 Task: Open sales quote by pandadoc template from the template gallery.
Action: Mouse moved to (58, 112)
Screenshot: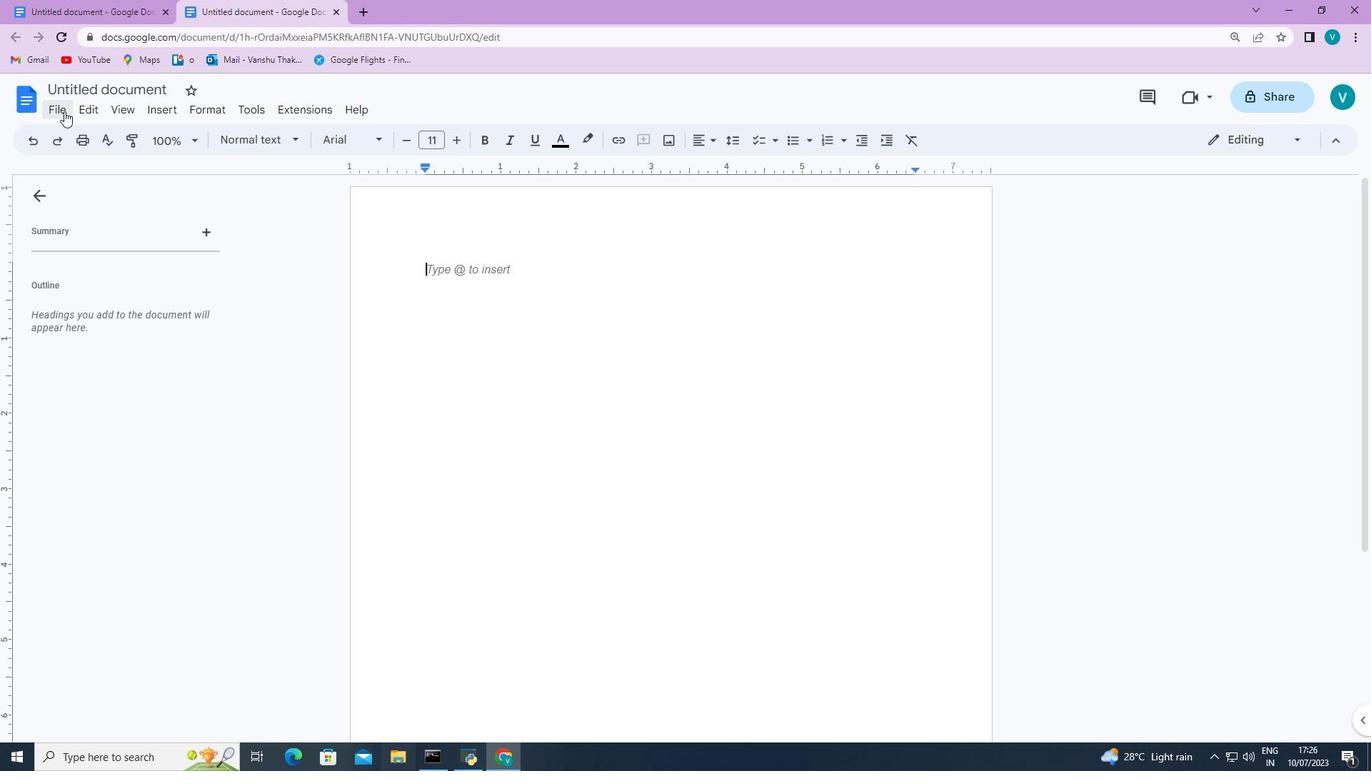 
Action: Mouse pressed left at (58, 112)
Screenshot: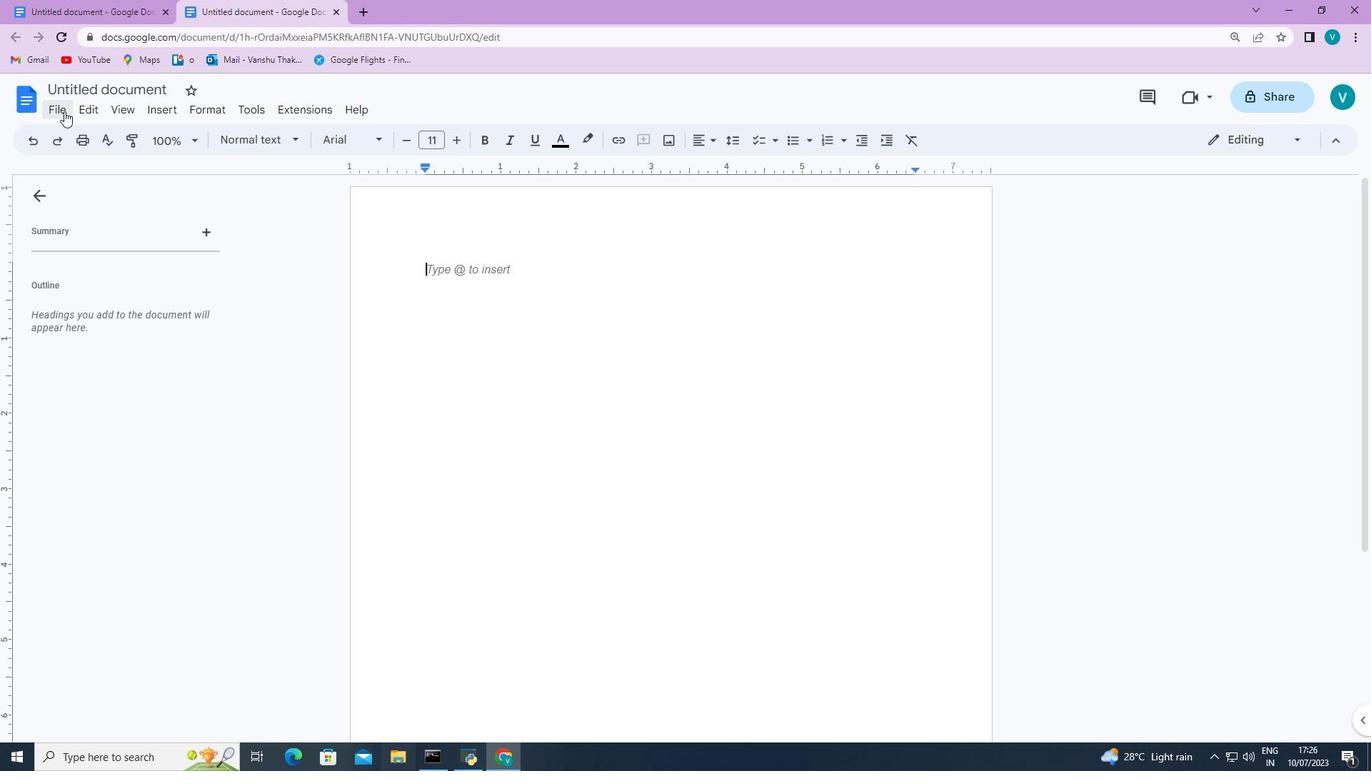 
Action: Mouse moved to (341, 162)
Screenshot: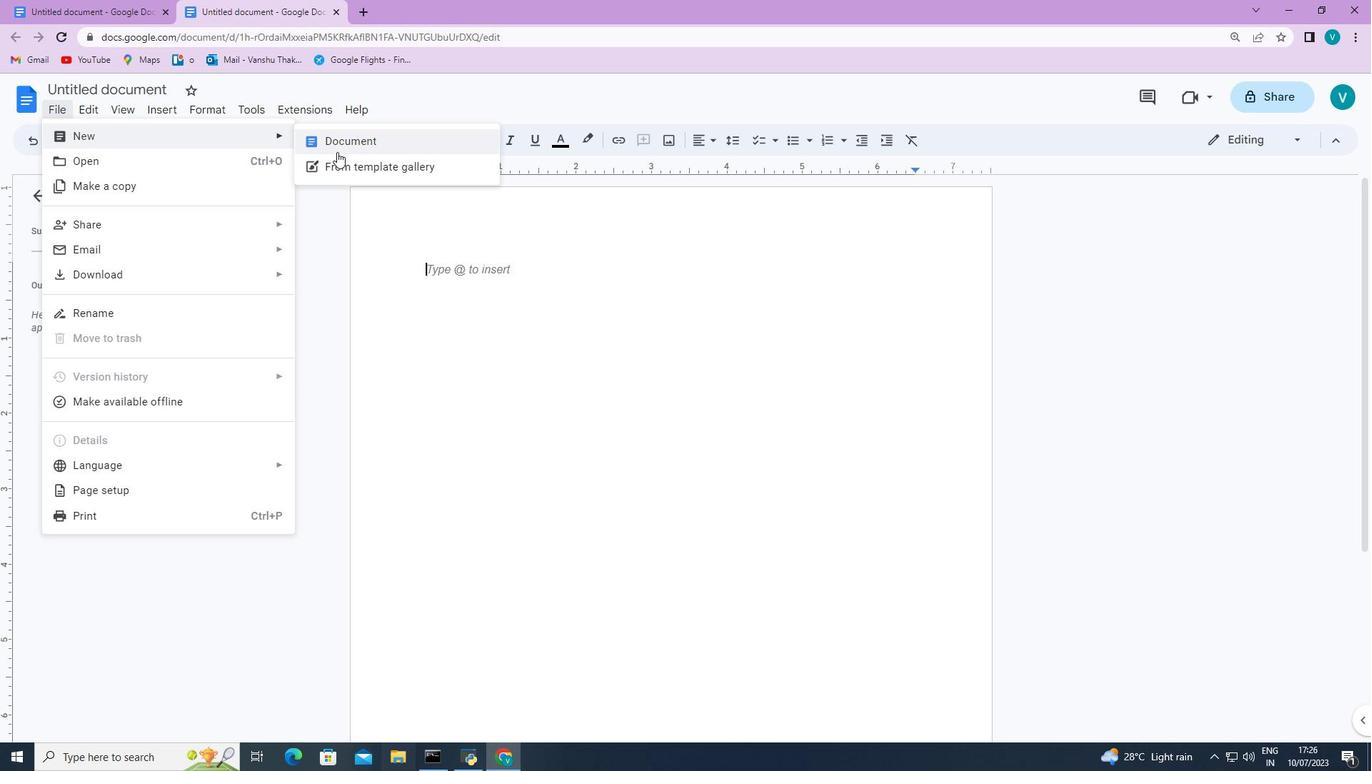 
Action: Mouse pressed left at (341, 162)
Screenshot: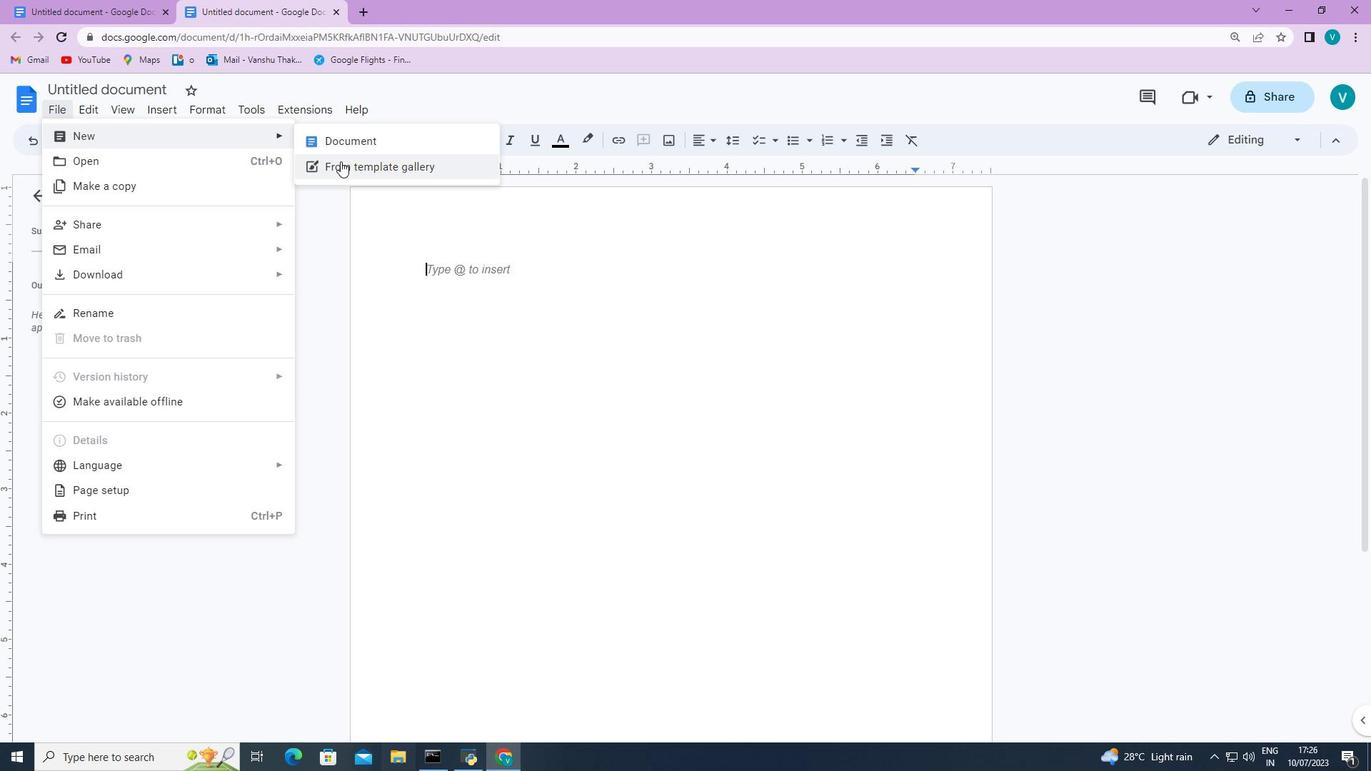
Action: Mouse moved to (535, 355)
Screenshot: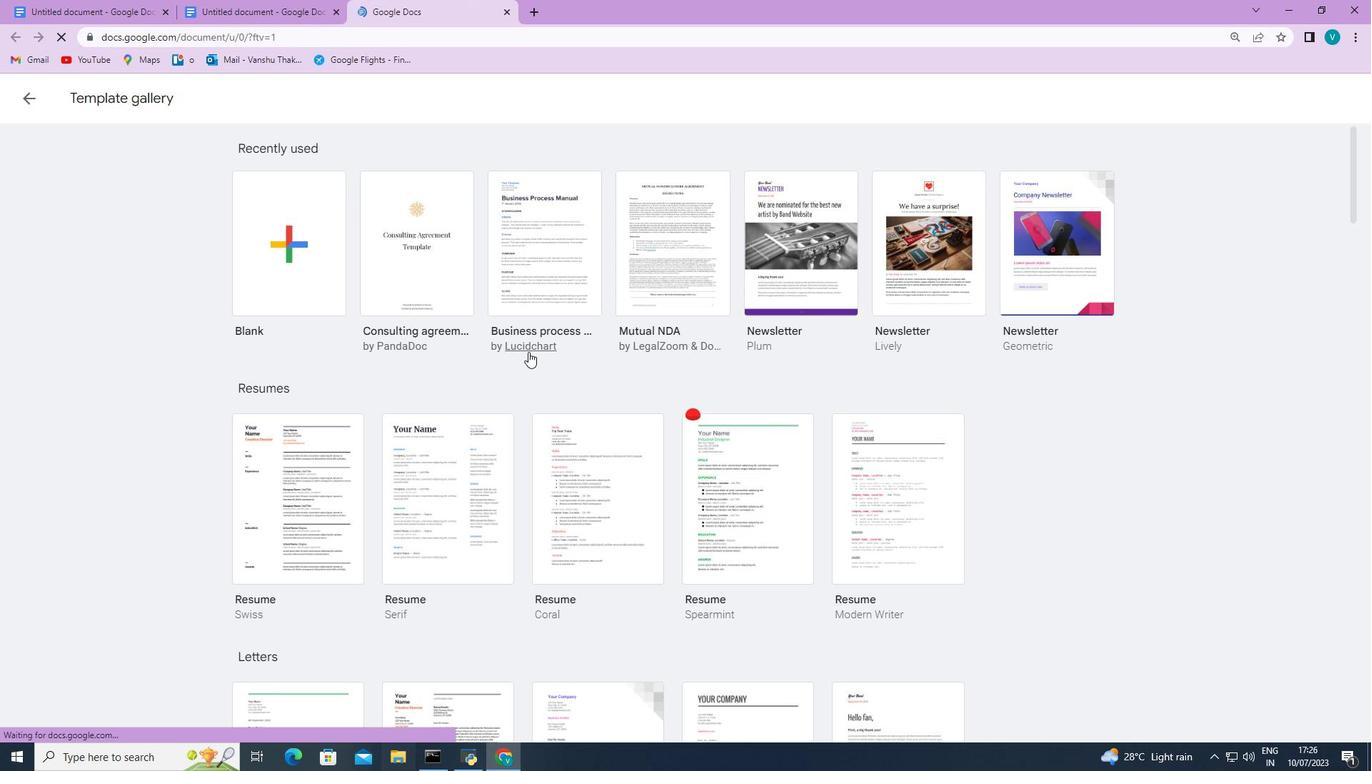 
Action: Mouse scrolled (535, 354) with delta (0, 0)
Screenshot: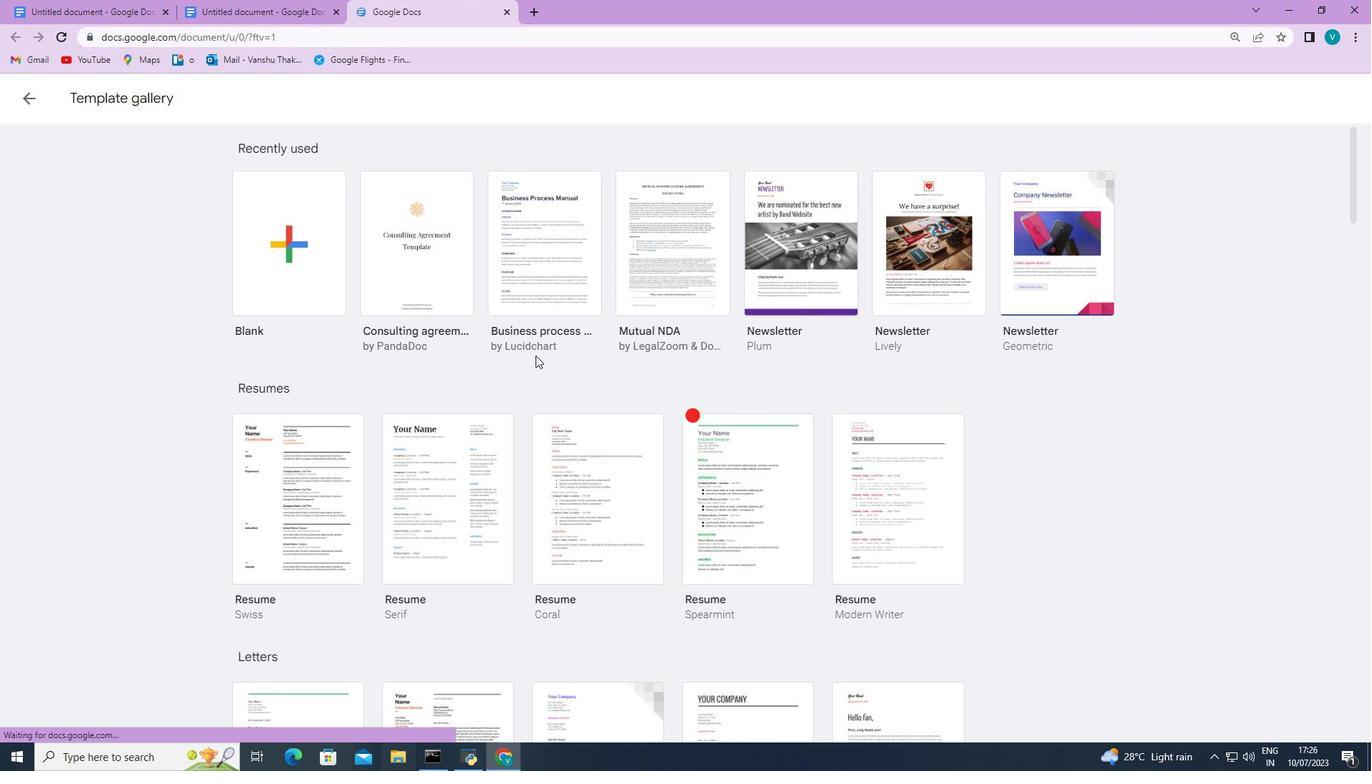 
Action: Mouse moved to (535, 355)
Screenshot: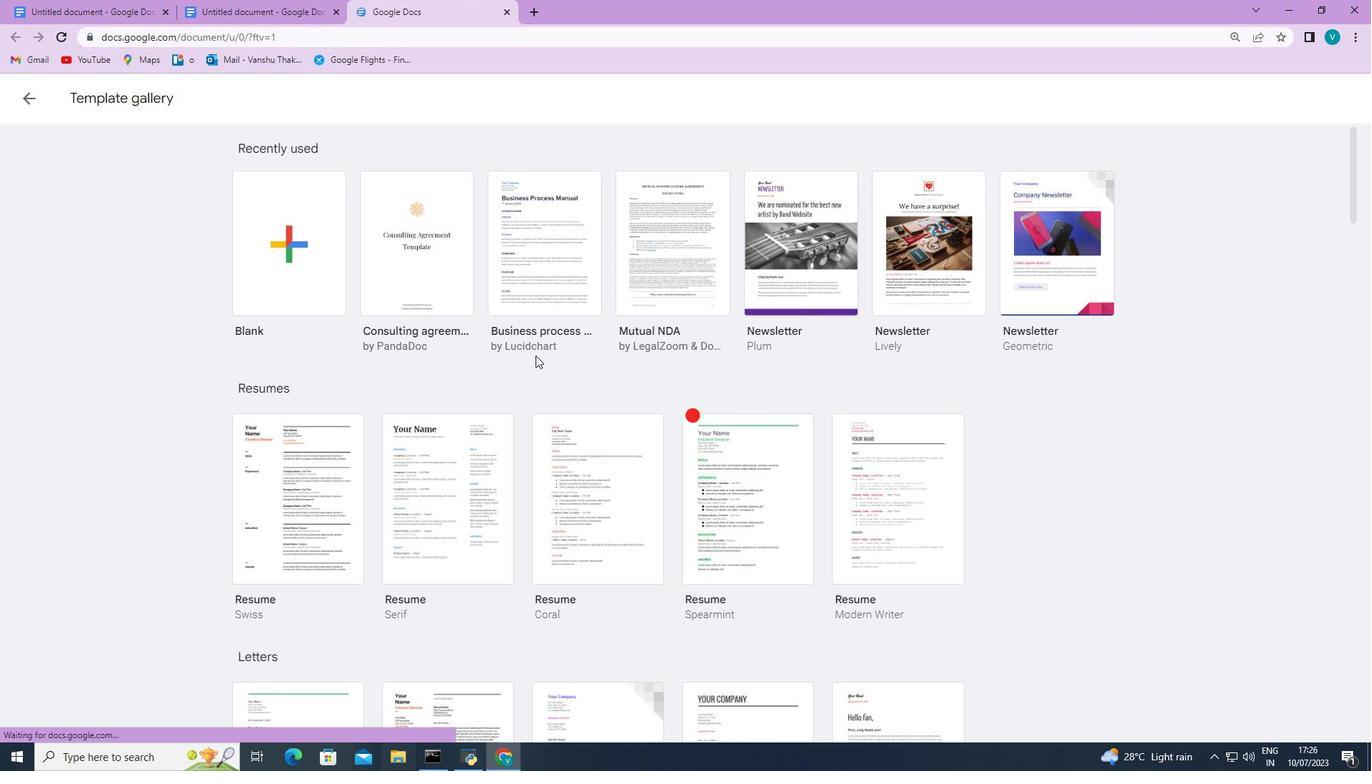 
Action: Mouse scrolled (535, 354) with delta (0, 0)
Screenshot: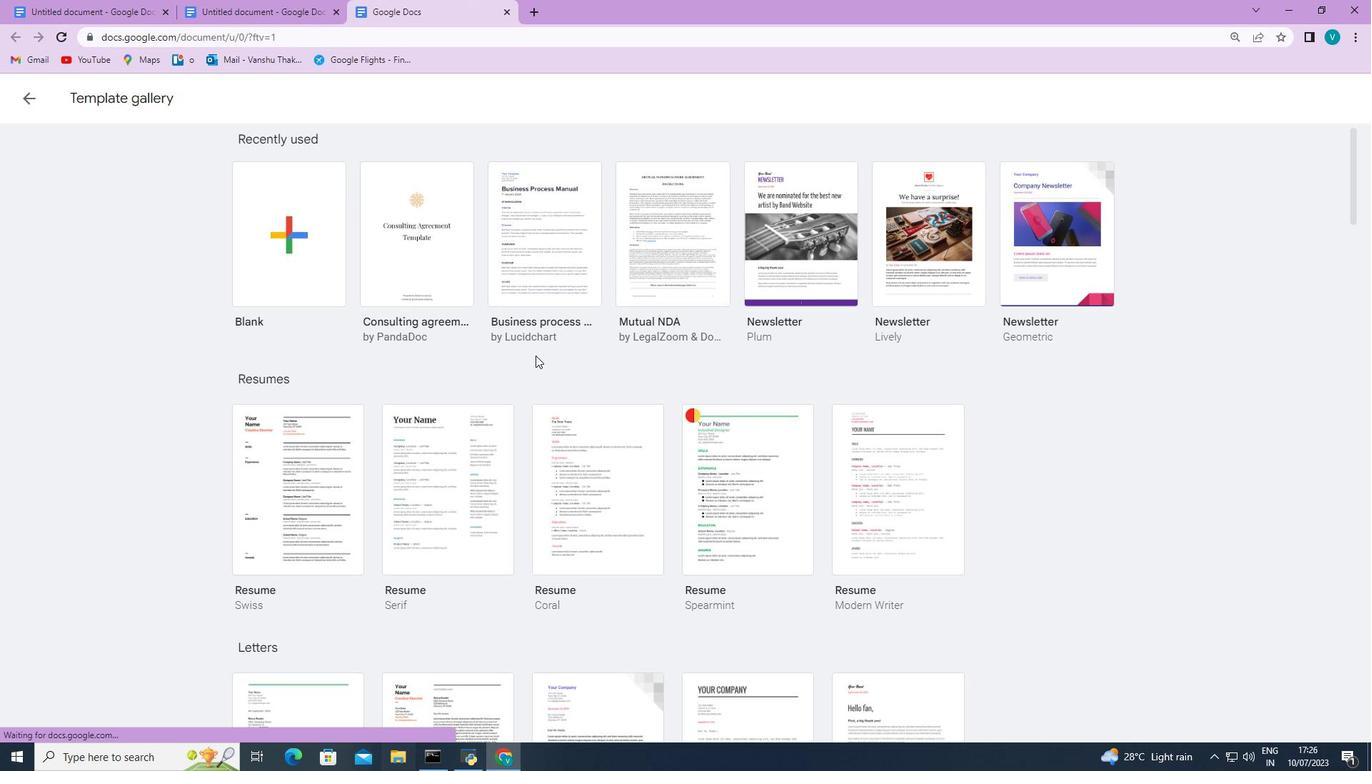 
Action: Mouse scrolled (535, 354) with delta (0, 0)
Screenshot: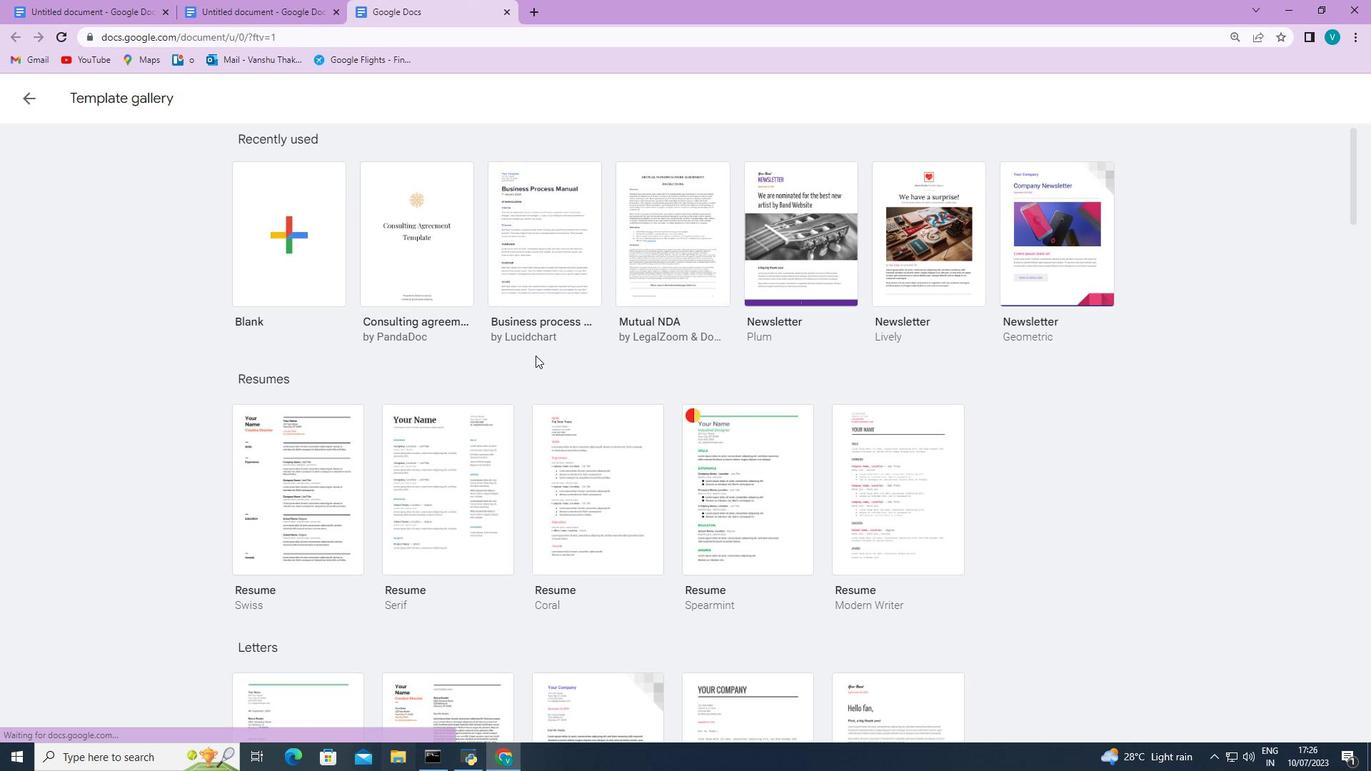 
Action: Mouse scrolled (535, 354) with delta (0, 0)
Screenshot: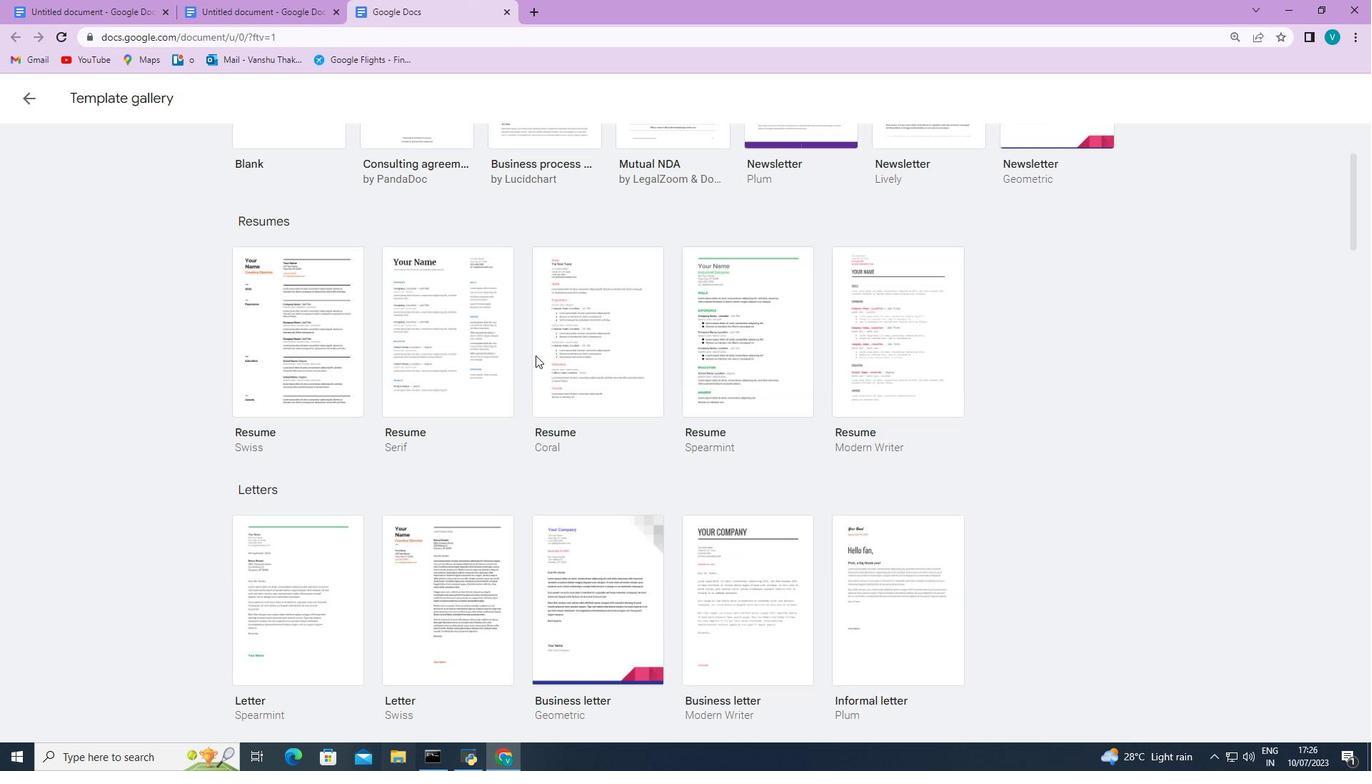 
Action: Mouse scrolled (535, 354) with delta (0, 0)
Screenshot: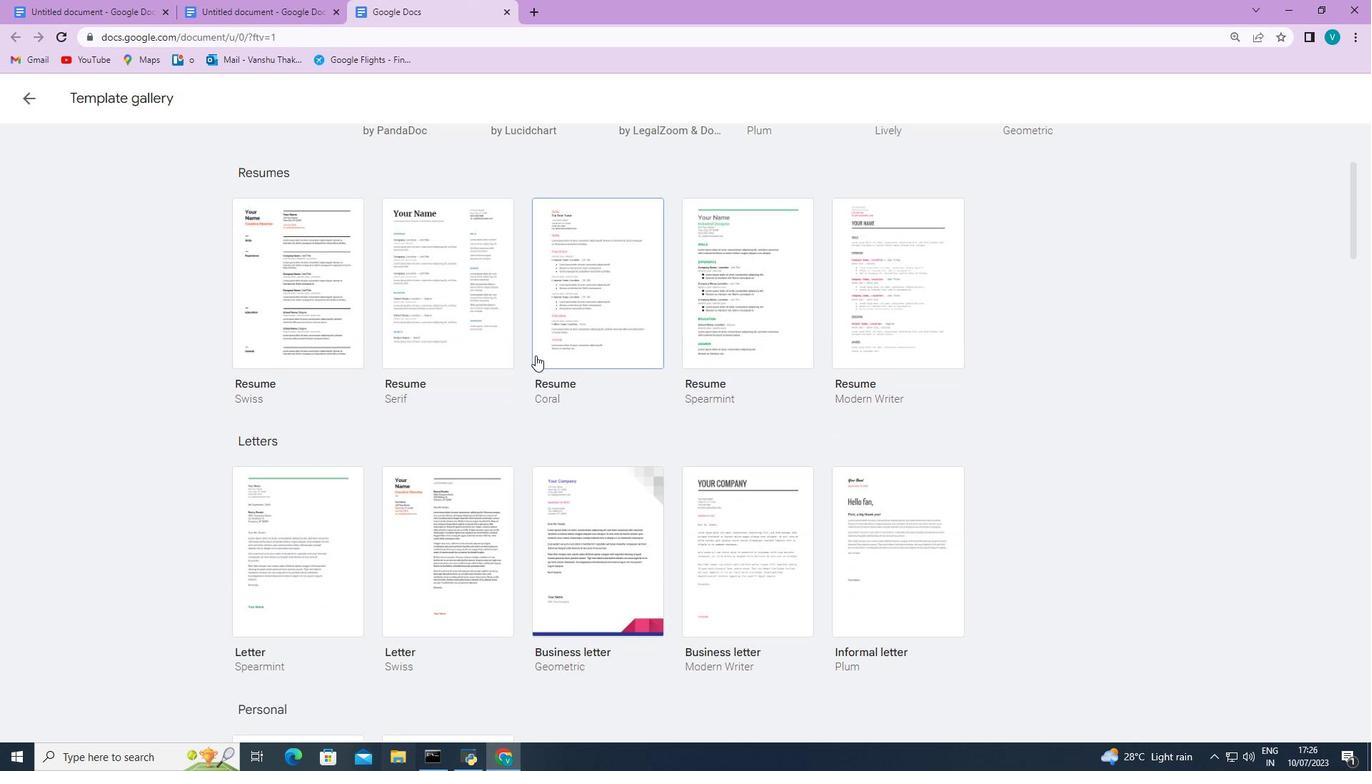 
Action: Mouse scrolled (535, 354) with delta (0, 0)
Screenshot: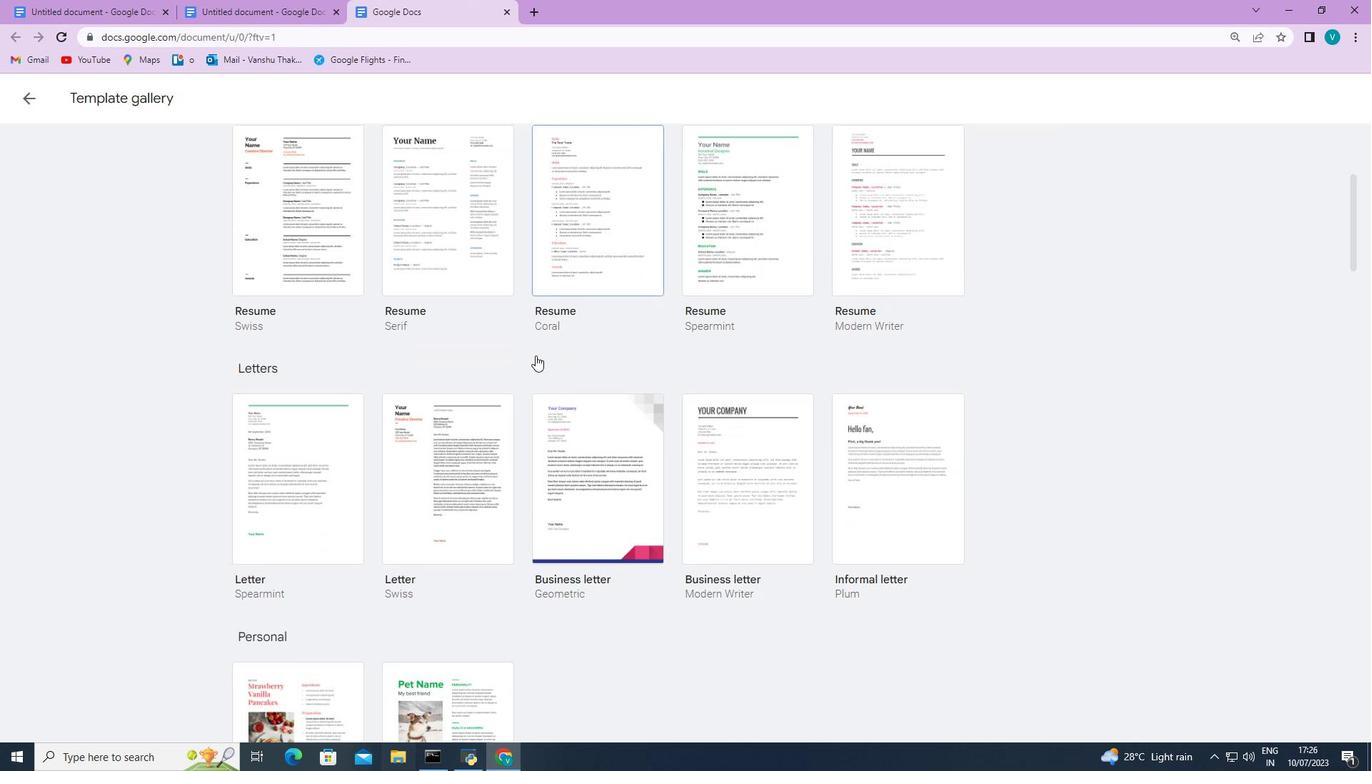 
Action: Mouse scrolled (535, 354) with delta (0, 0)
Screenshot: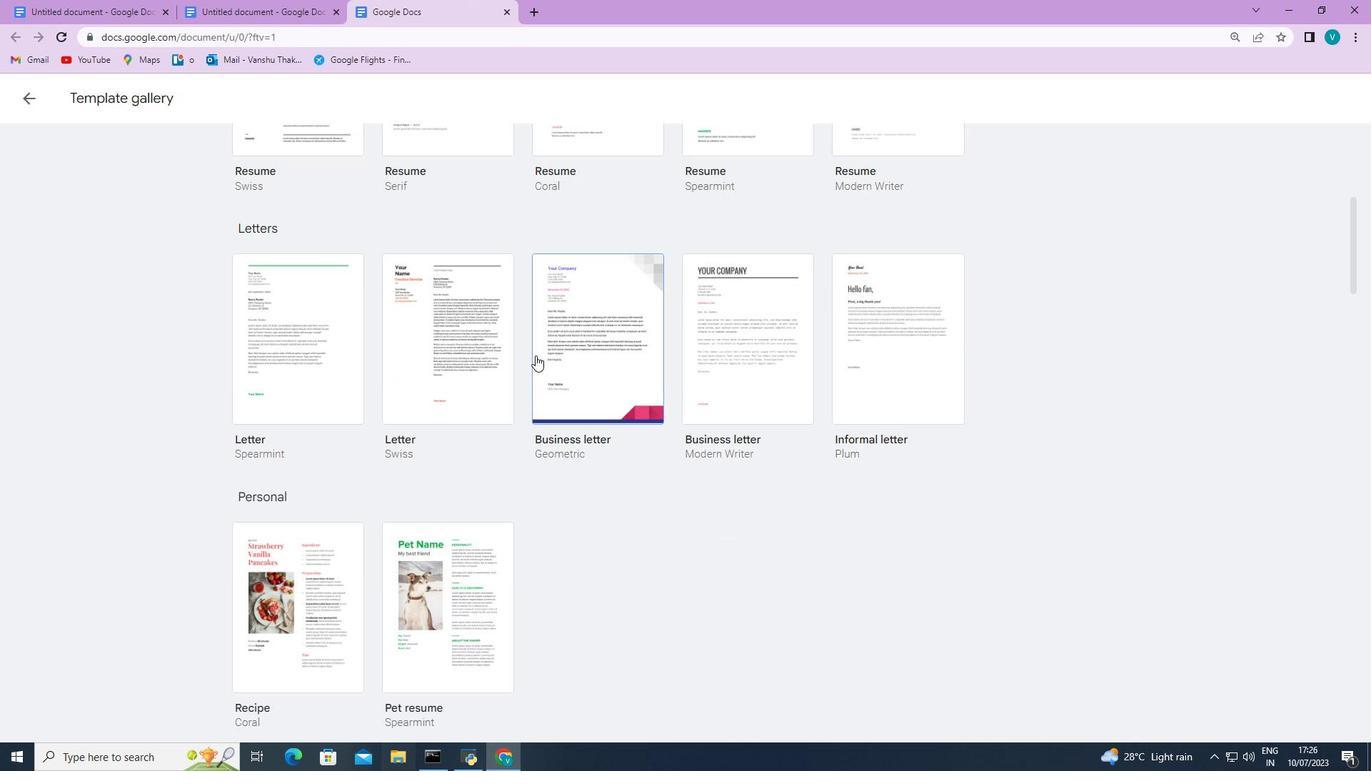 
Action: Mouse scrolled (535, 354) with delta (0, 0)
Screenshot: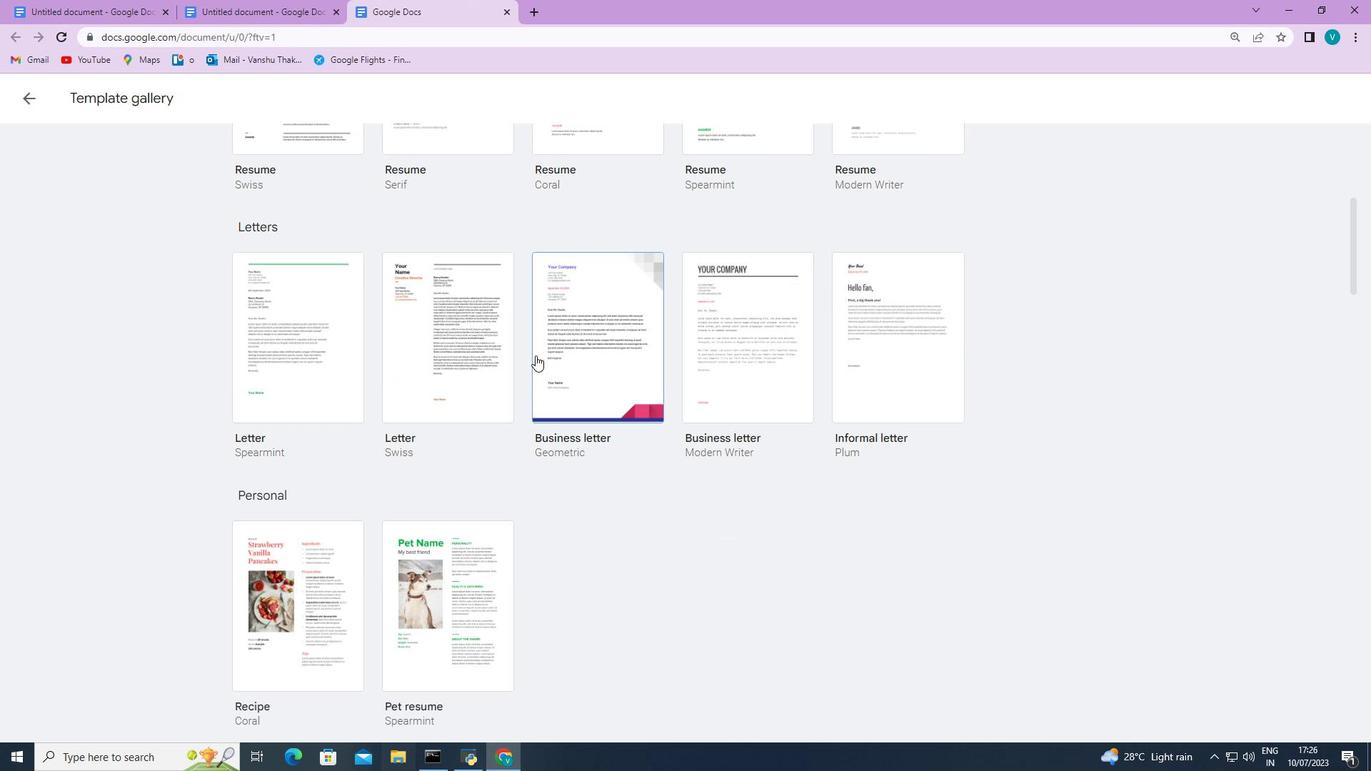
Action: Mouse scrolled (535, 354) with delta (0, 0)
Screenshot: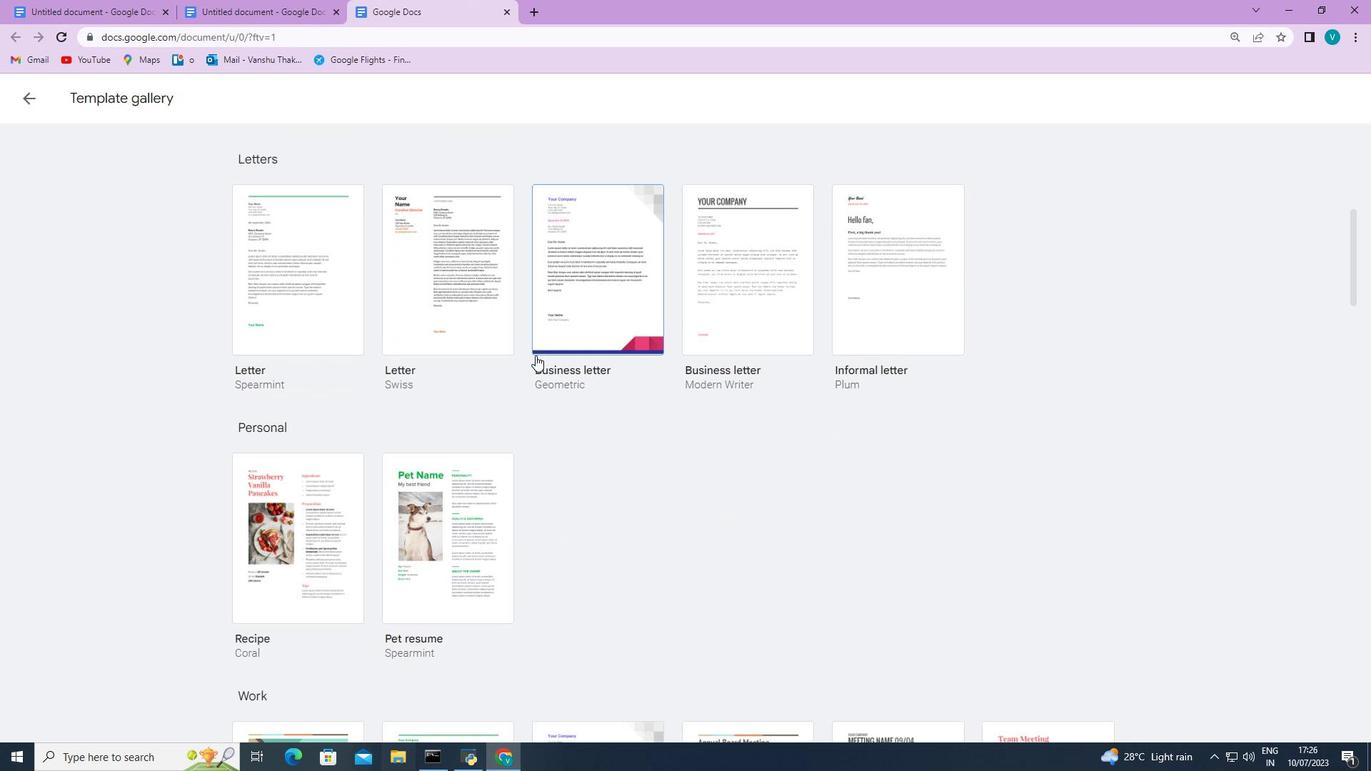 
Action: Mouse scrolled (535, 354) with delta (0, 0)
Screenshot: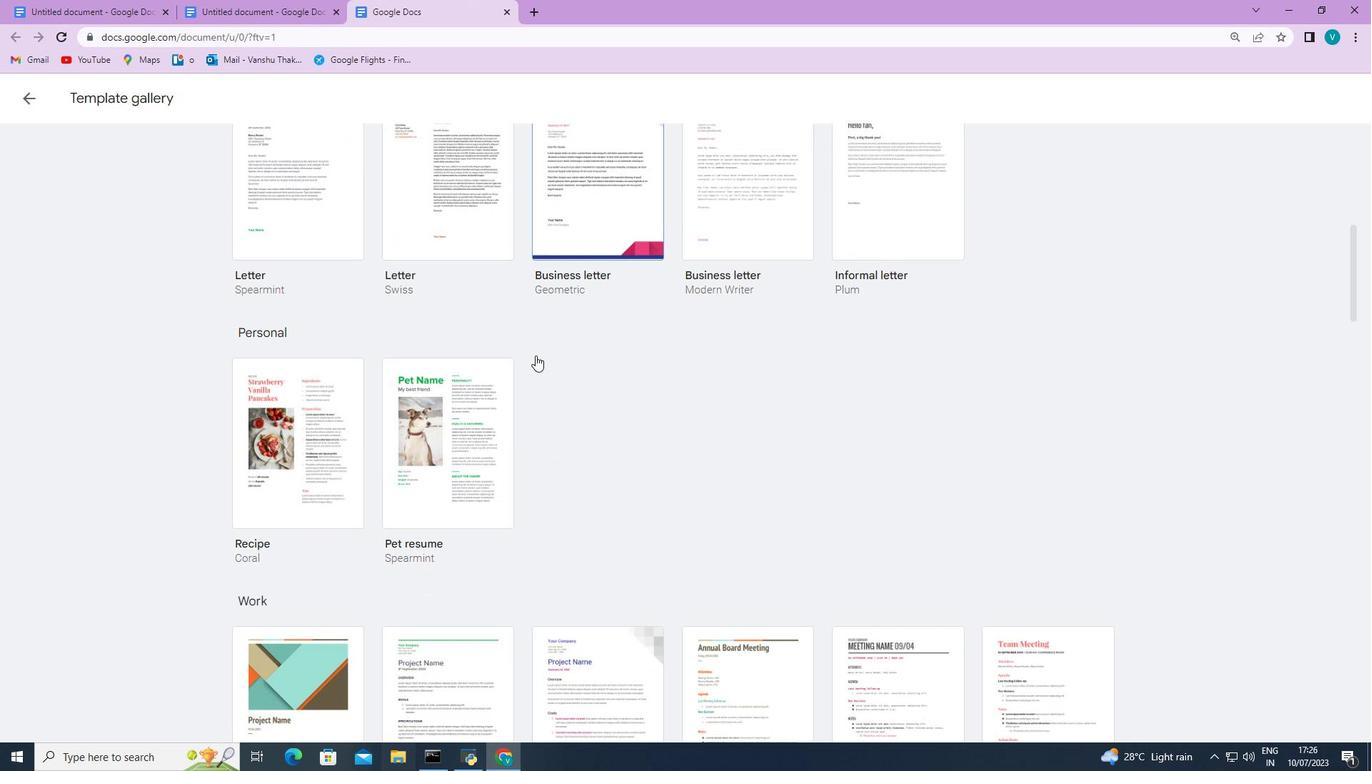 
Action: Mouse scrolled (535, 354) with delta (0, 0)
Screenshot: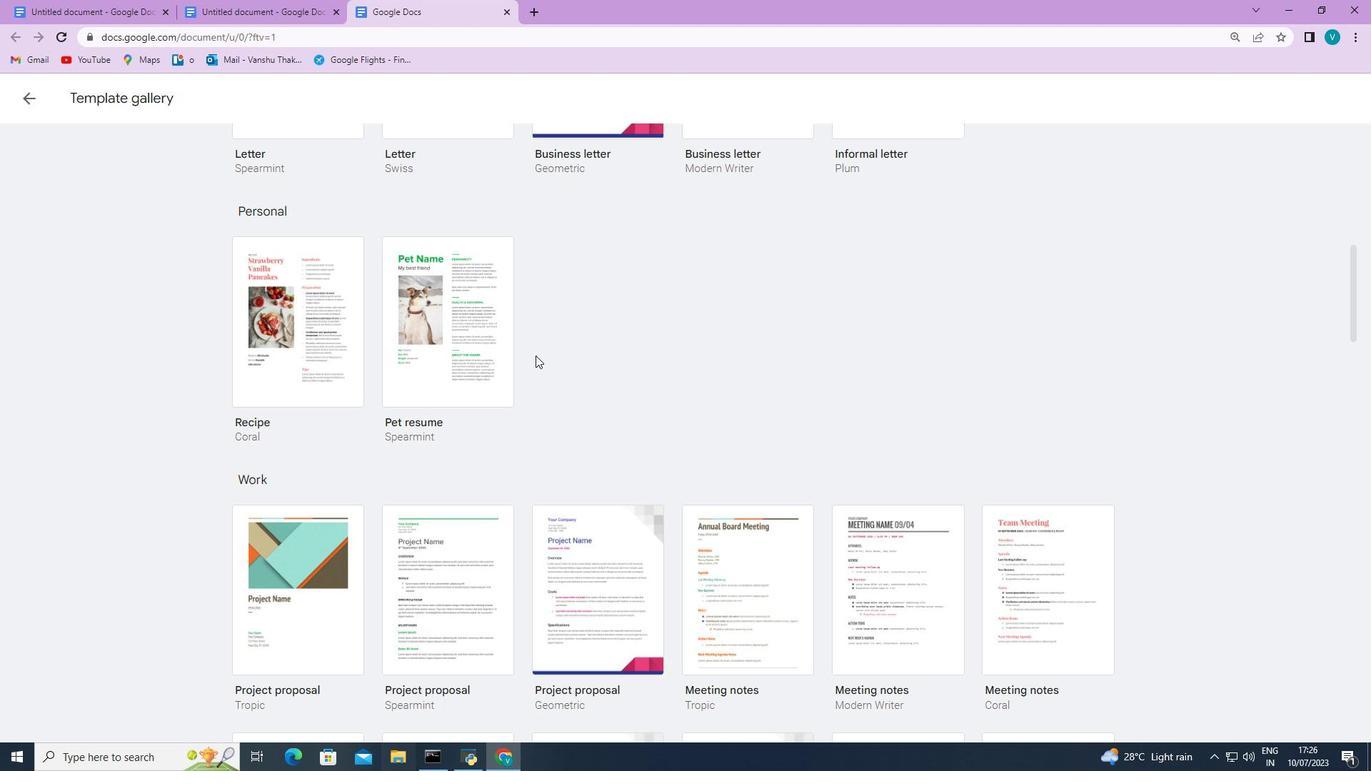 
Action: Mouse scrolled (535, 354) with delta (0, 0)
Screenshot: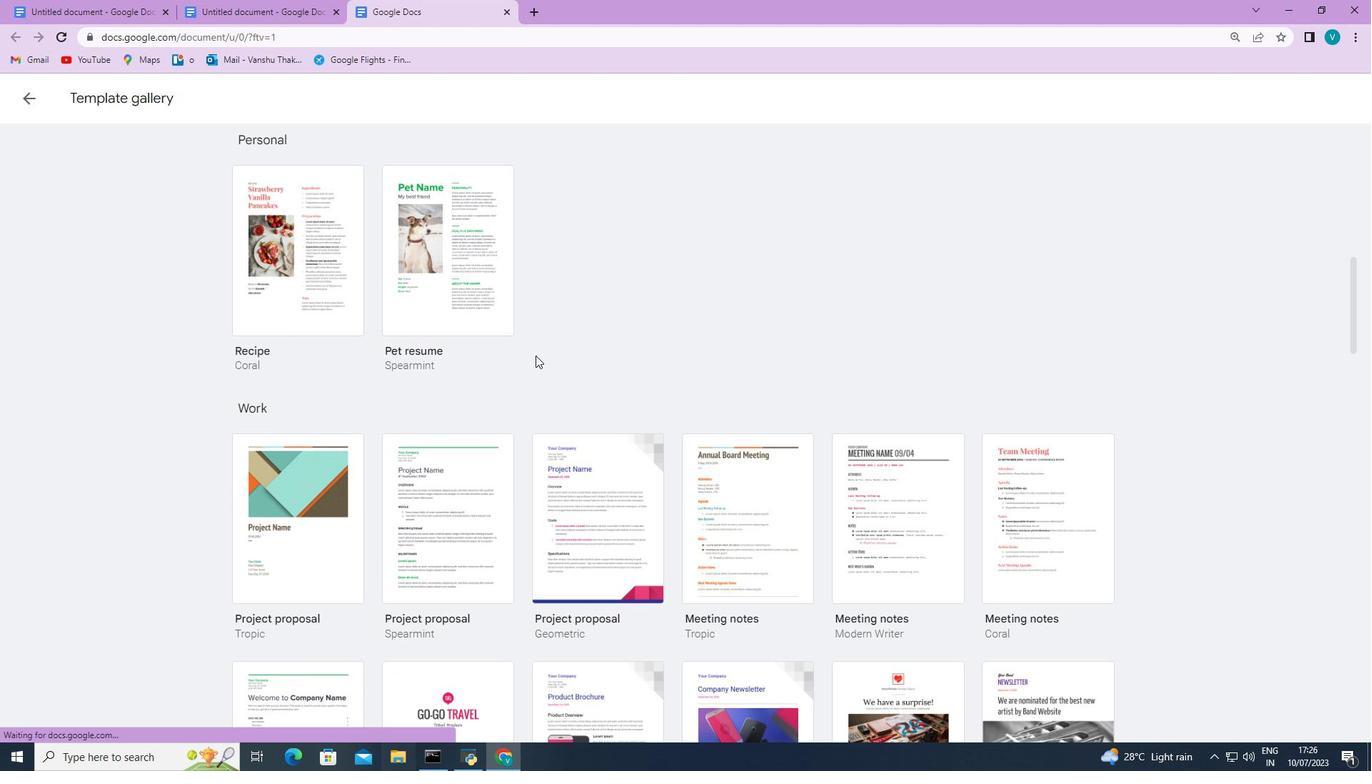 
Action: Mouse scrolled (535, 354) with delta (0, 0)
Screenshot: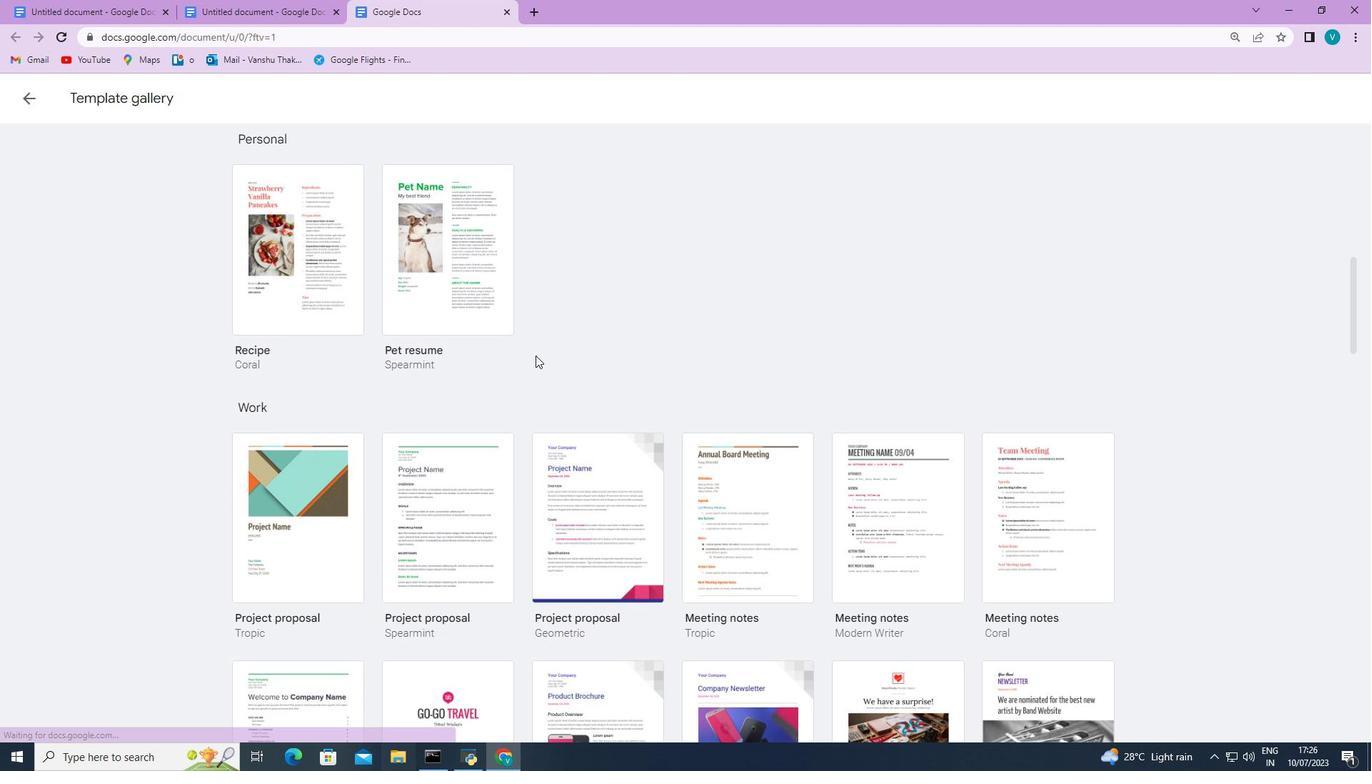 
Action: Mouse scrolled (535, 354) with delta (0, 0)
Screenshot: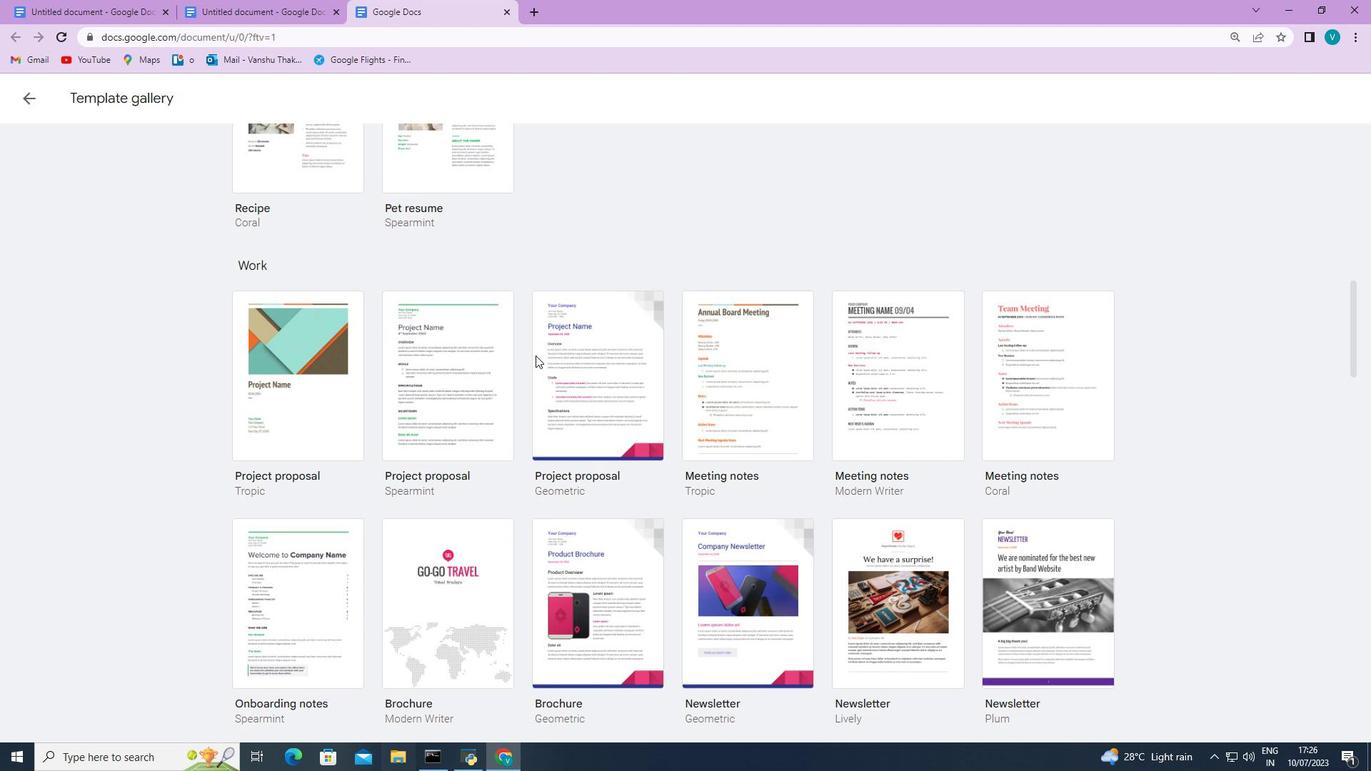 
Action: Mouse scrolled (535, 354) with delta (0, 0)
Screenshot: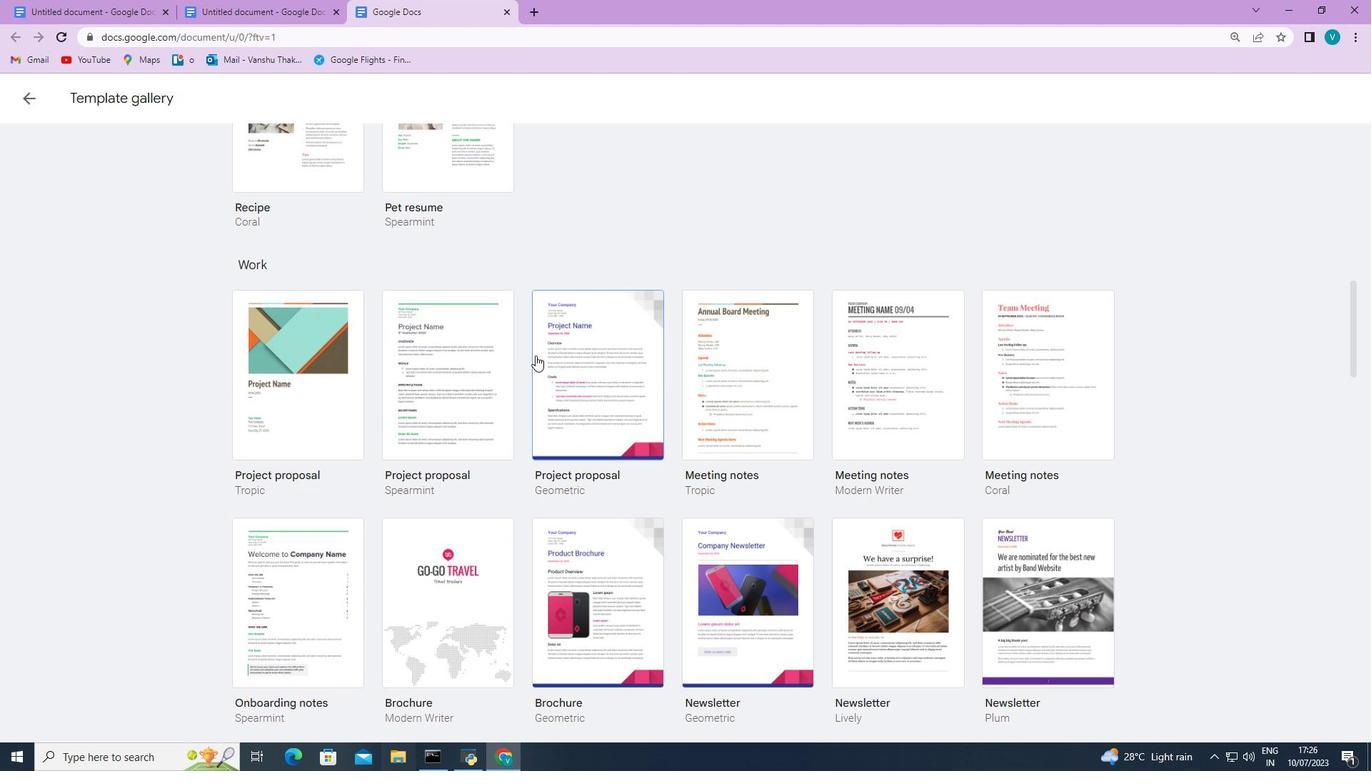 
Action: Mouse scrolled (535, 354) with delta (0, 0)
Screenshot: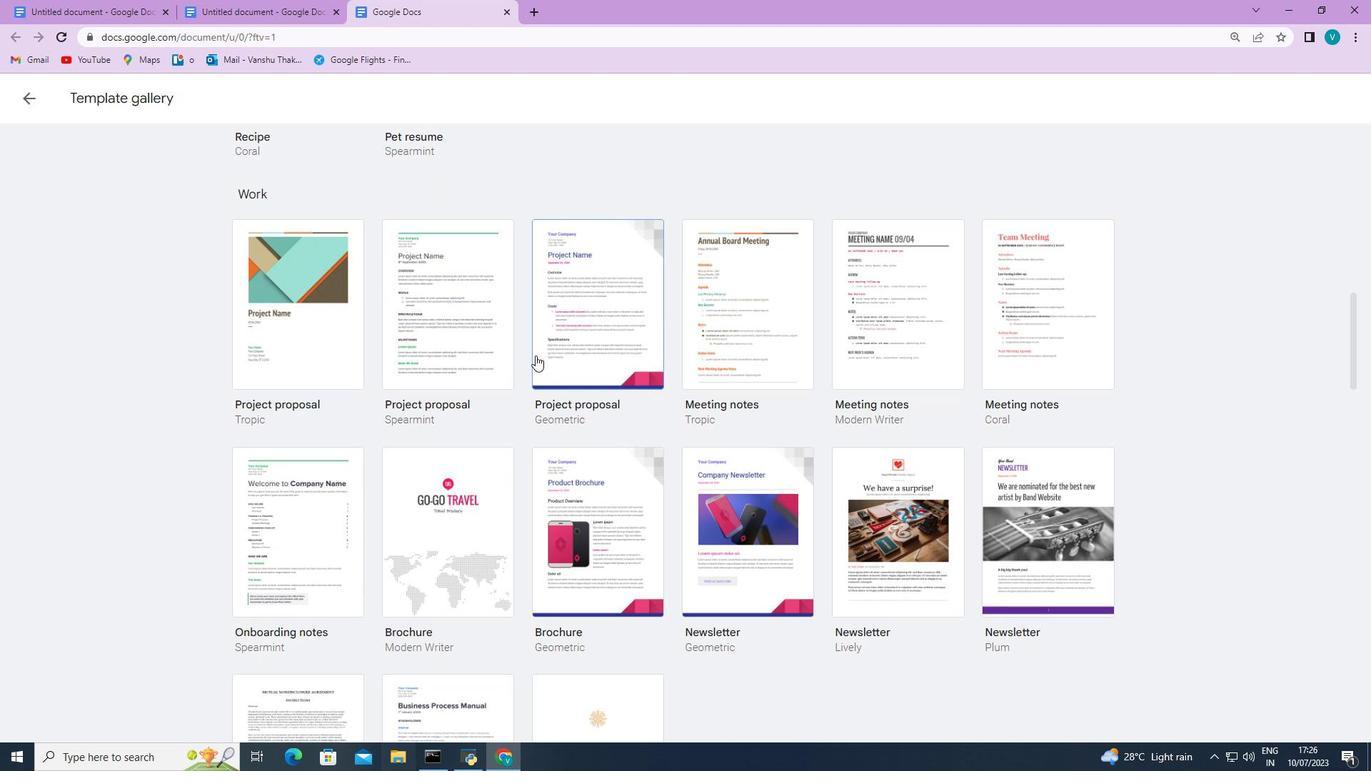 
Action: Mouse scrolled (535, 354) with delta (0, 0)
Screenshot: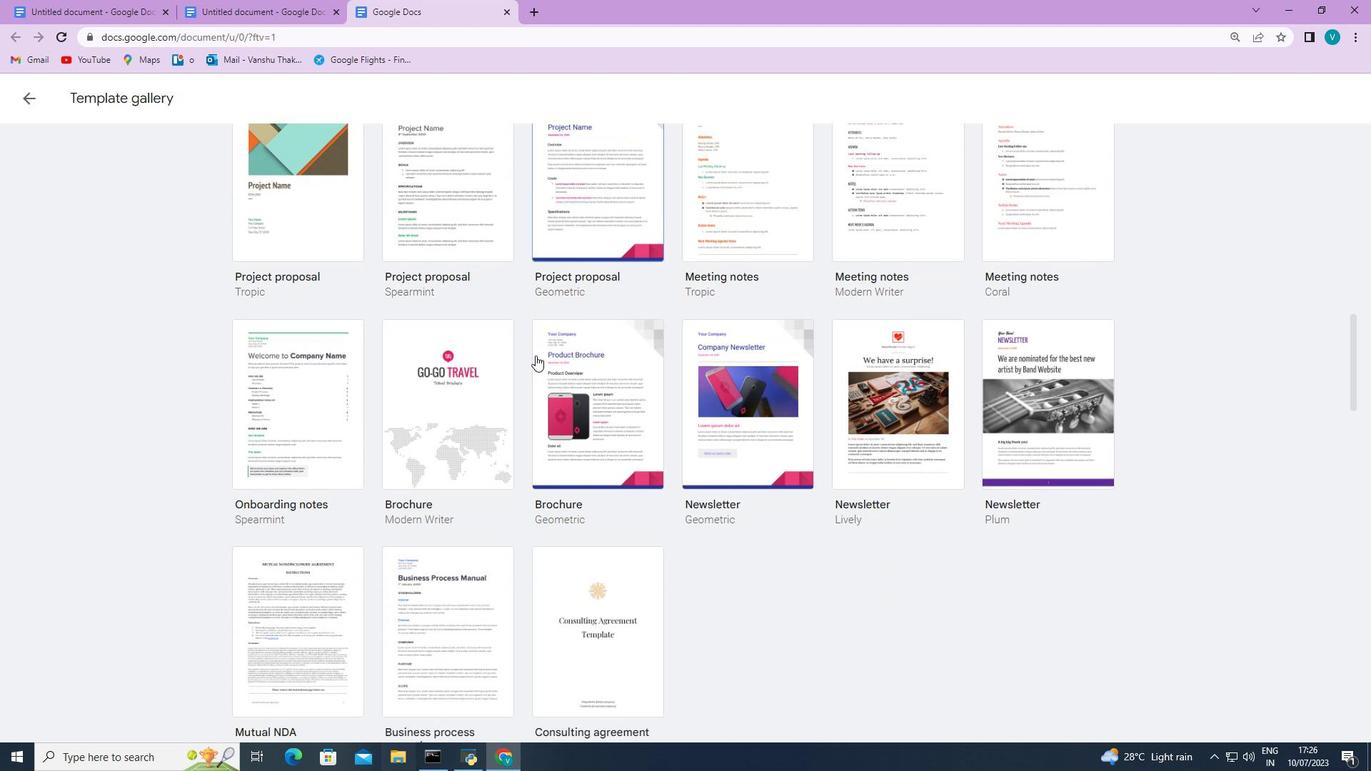 
Action: Mouse scrolled (535, 354) with delta (0, 0)
Screenshot: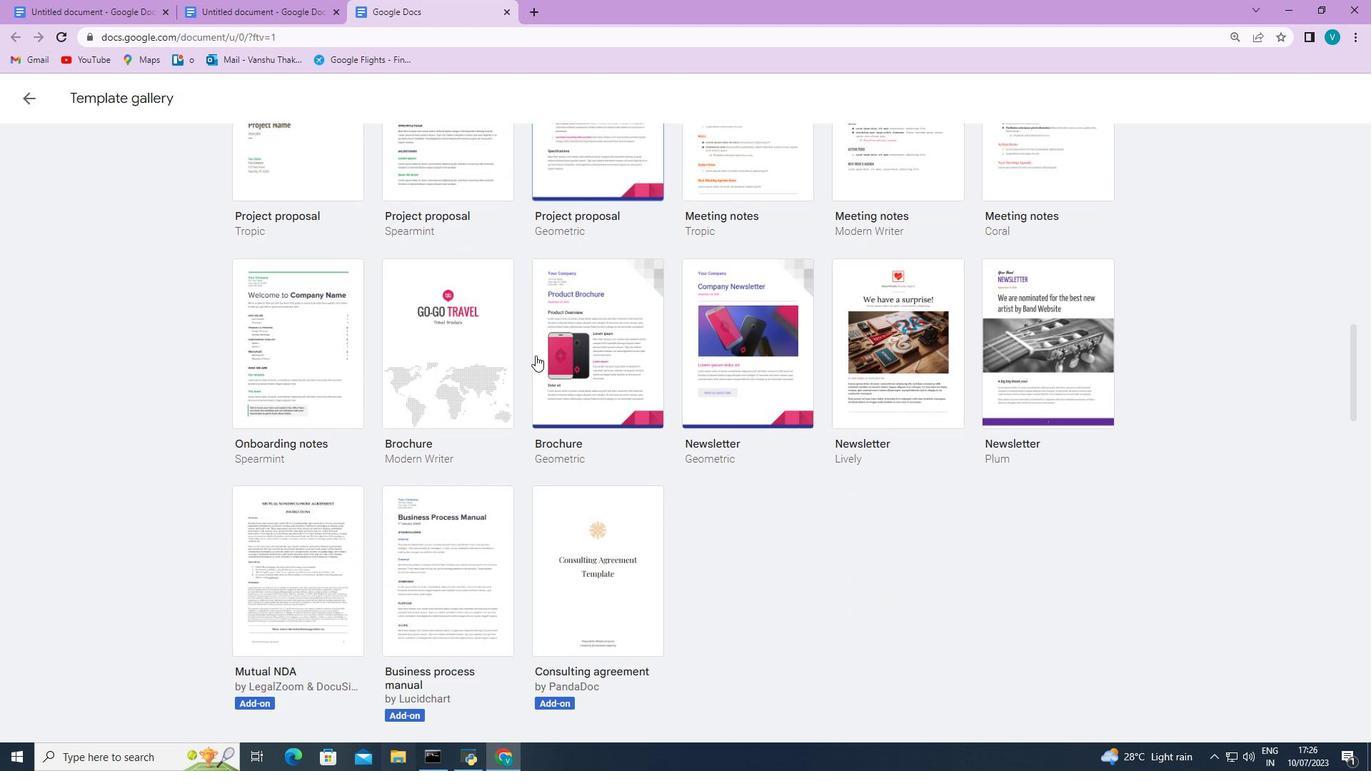 
Action: Mouse scrolled (535, 354) with delta (0, 0)
Screenshot: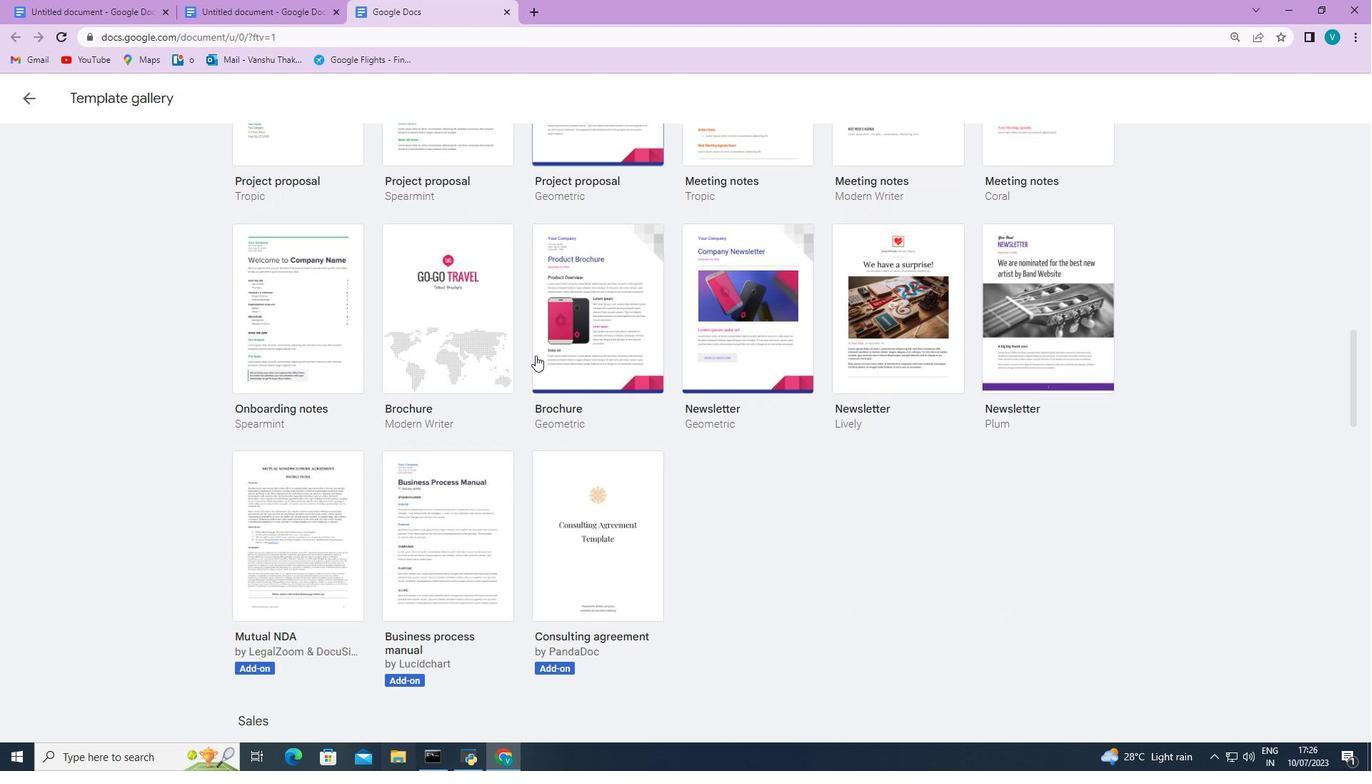 
Action: Mouse scrolled (535, 354) with delta (0, 0)
Screenshot: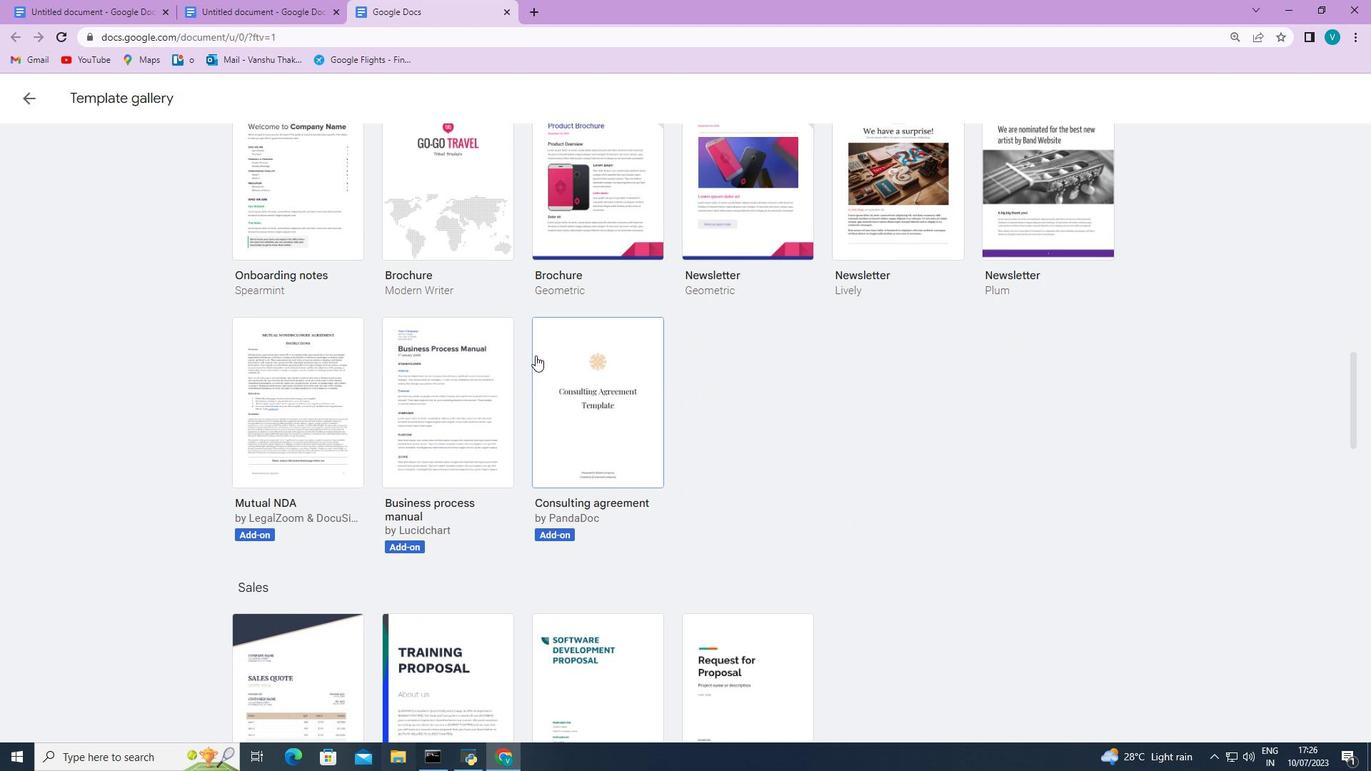 
Action: Mouse scrolled (535, 354) with delta (0, 0)
Screenshot: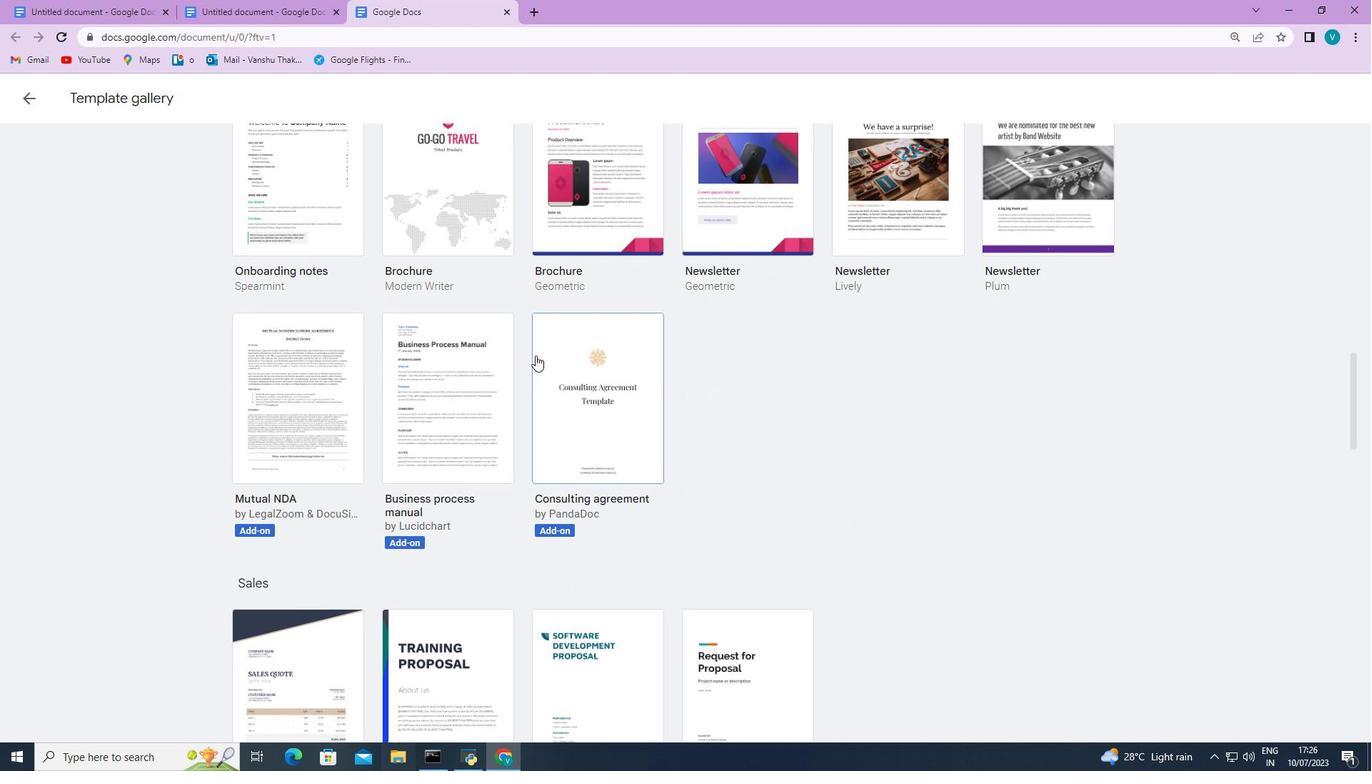 
Action: Mouse scrolled (535, 354) with delta (0, 0)
Screenshot: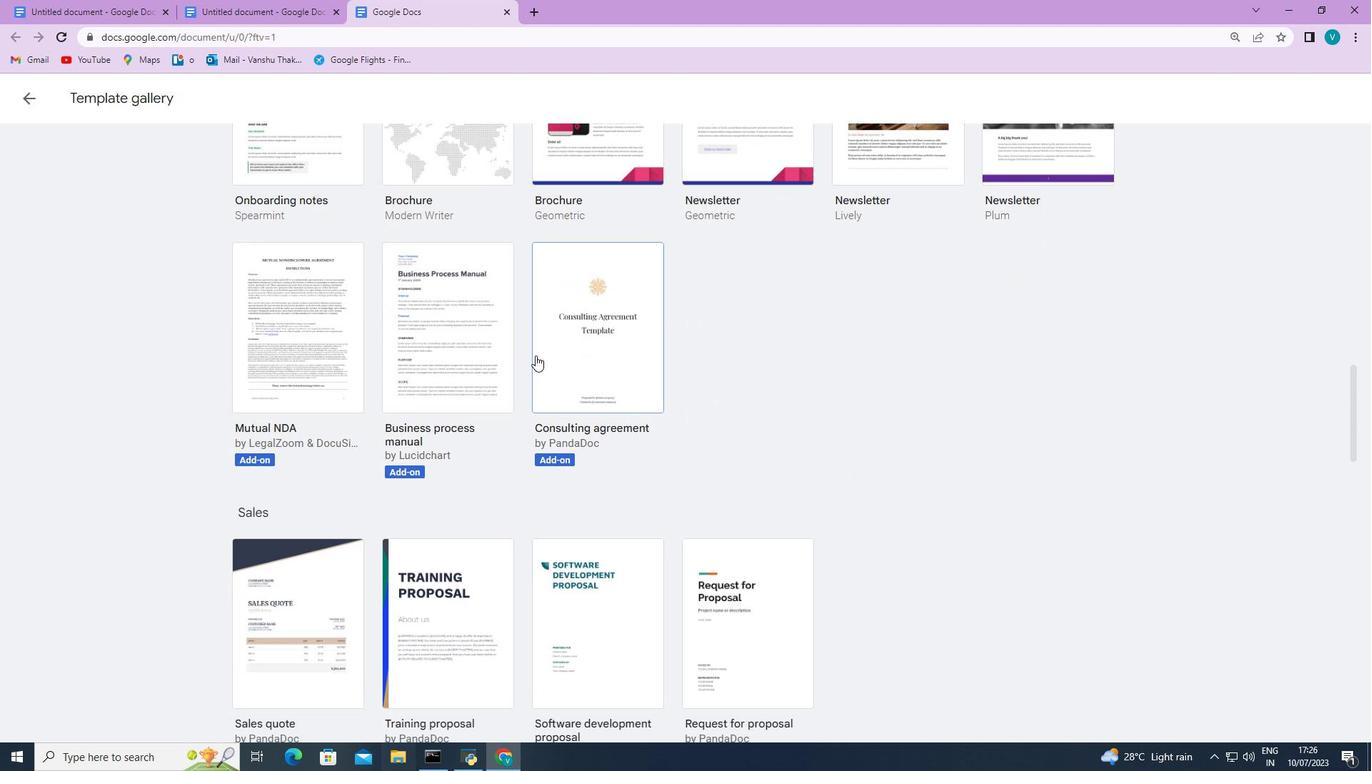 
Action: Mouse scrolled (535, 354) with delta (0, 0)
Screenshot: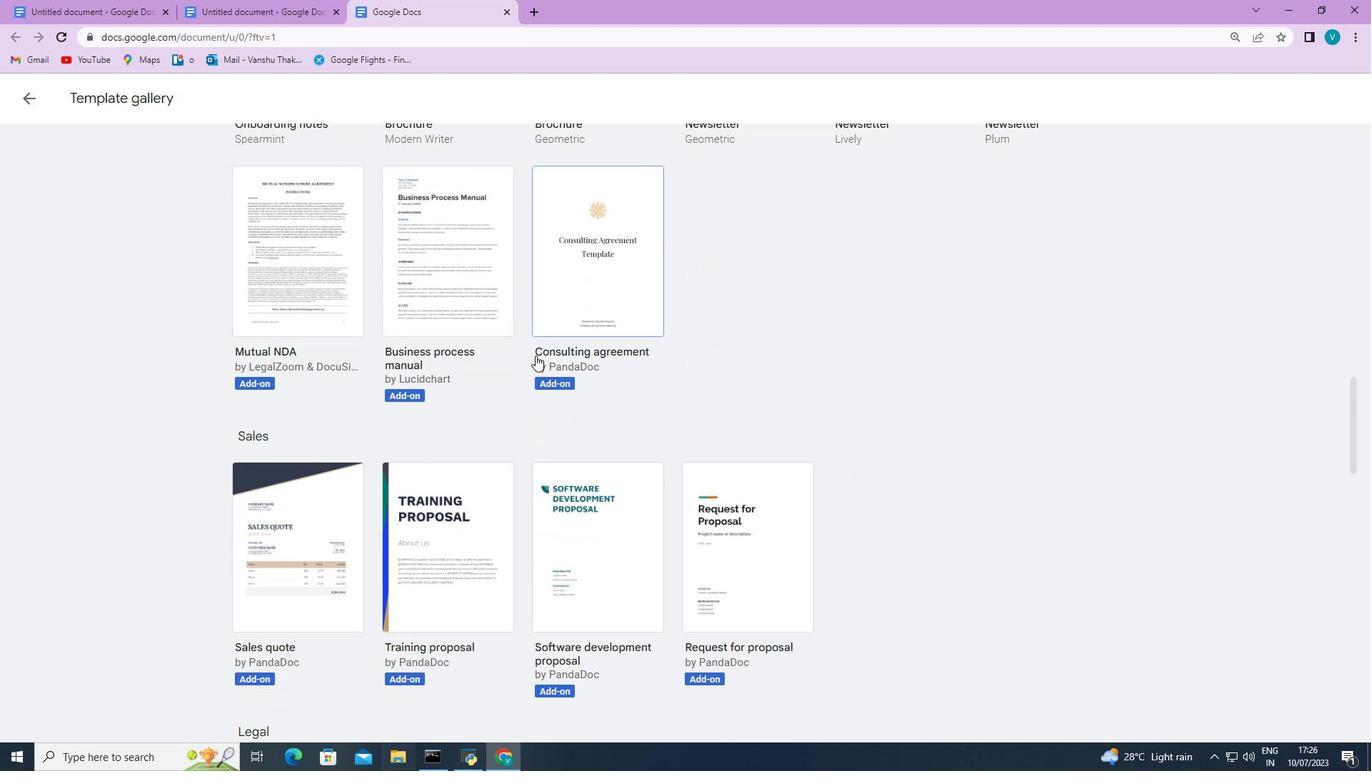 
Action: Mouse moved to (292, 405)
Screenshot: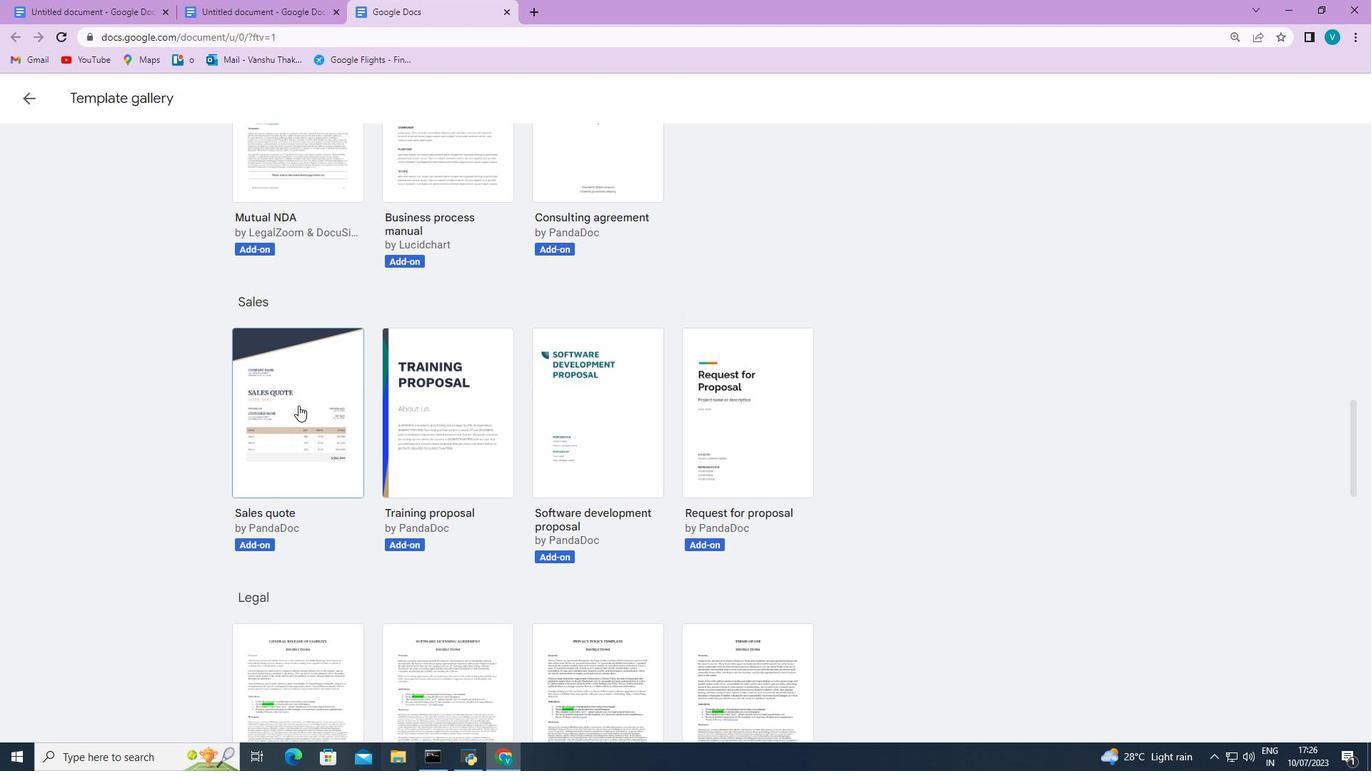 
Action: Mouse pressed left at (292, 405)
Screenshot: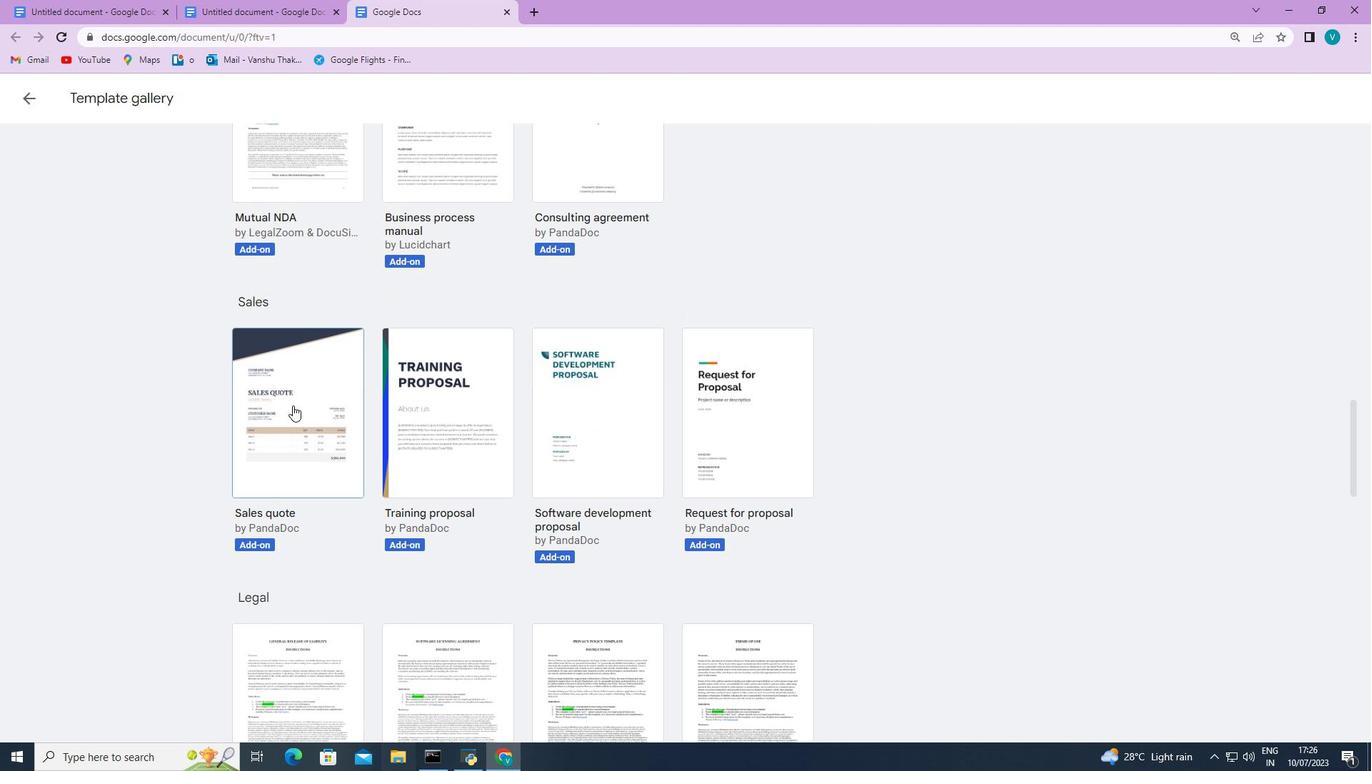 
